 Task: Select the legacy option in the diff algorithm.
Action: Mouse moved to (9, 659)
Screenshot: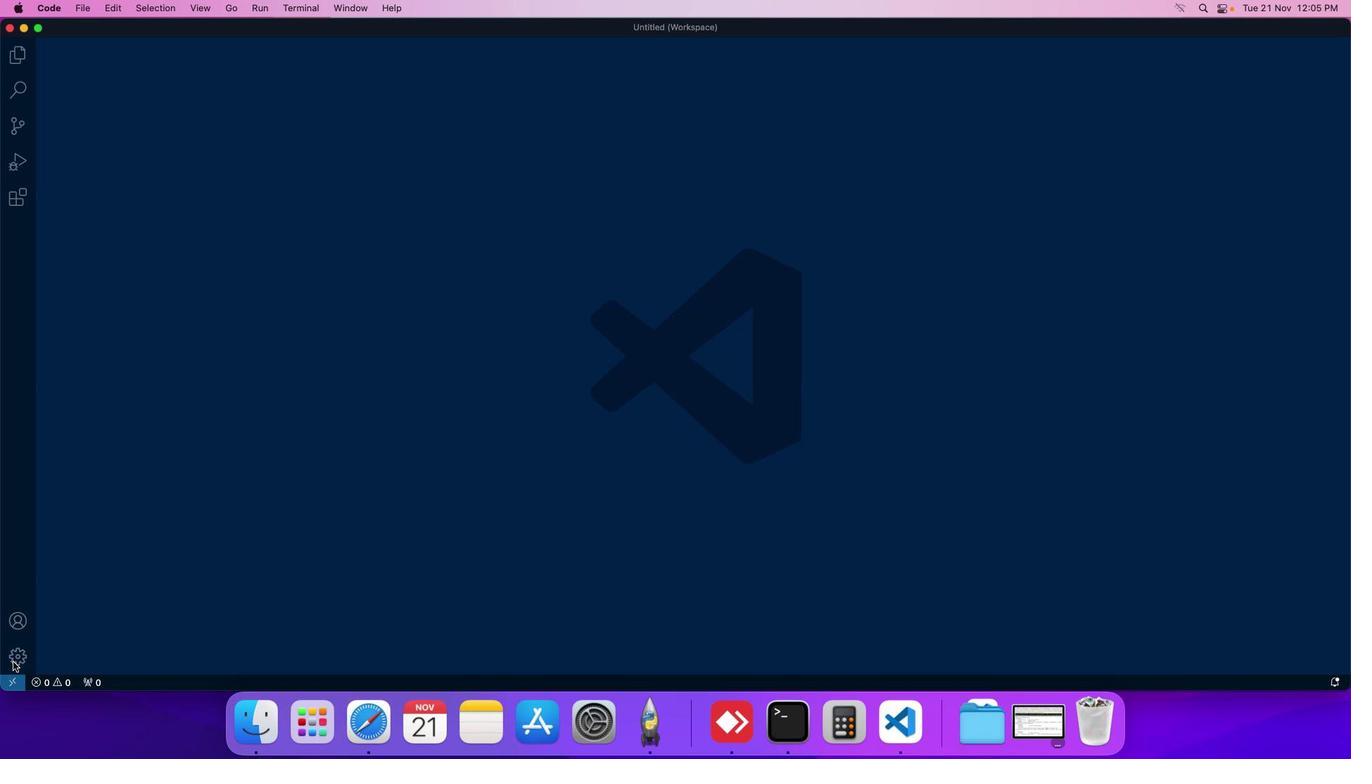 
Action: Mouse pressed left at (9, 659)
Screenshot: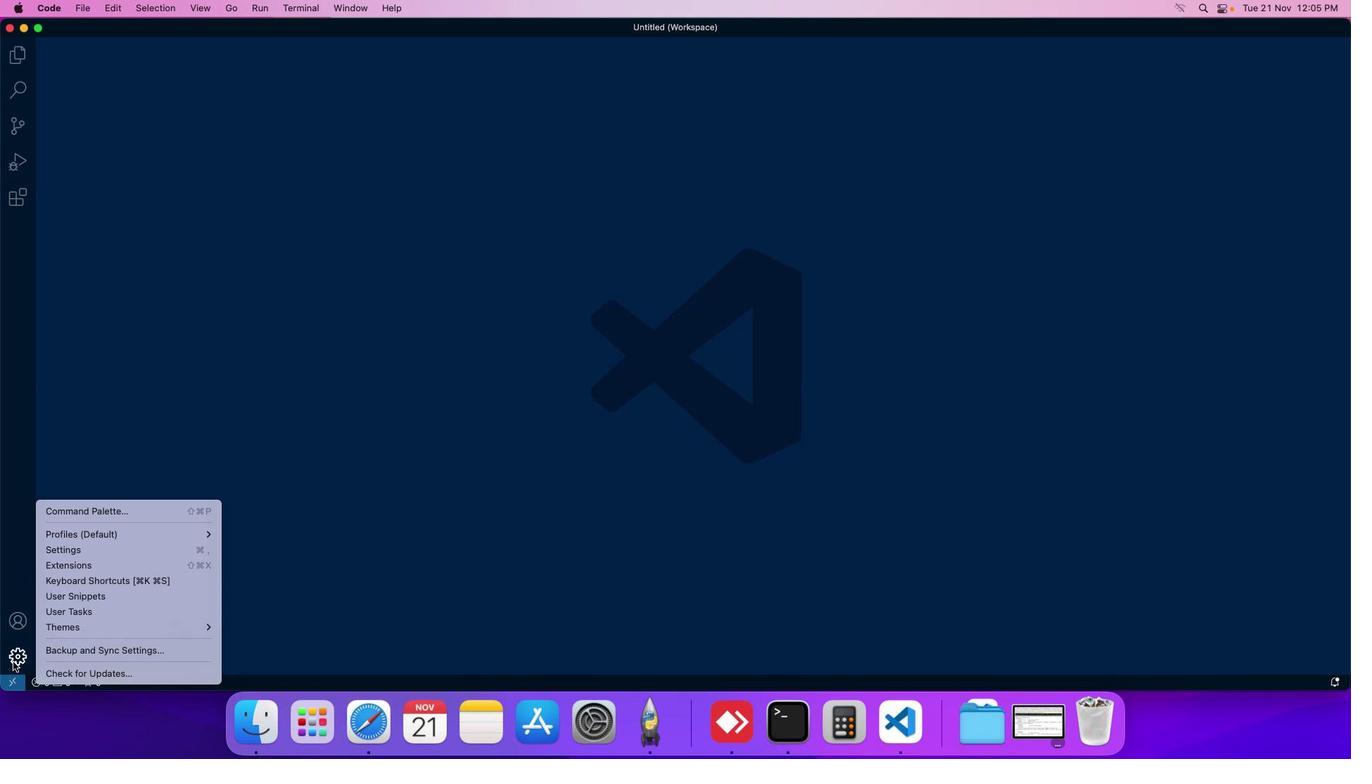 
Action: Mouse moved to (81, 550)
Screenshot: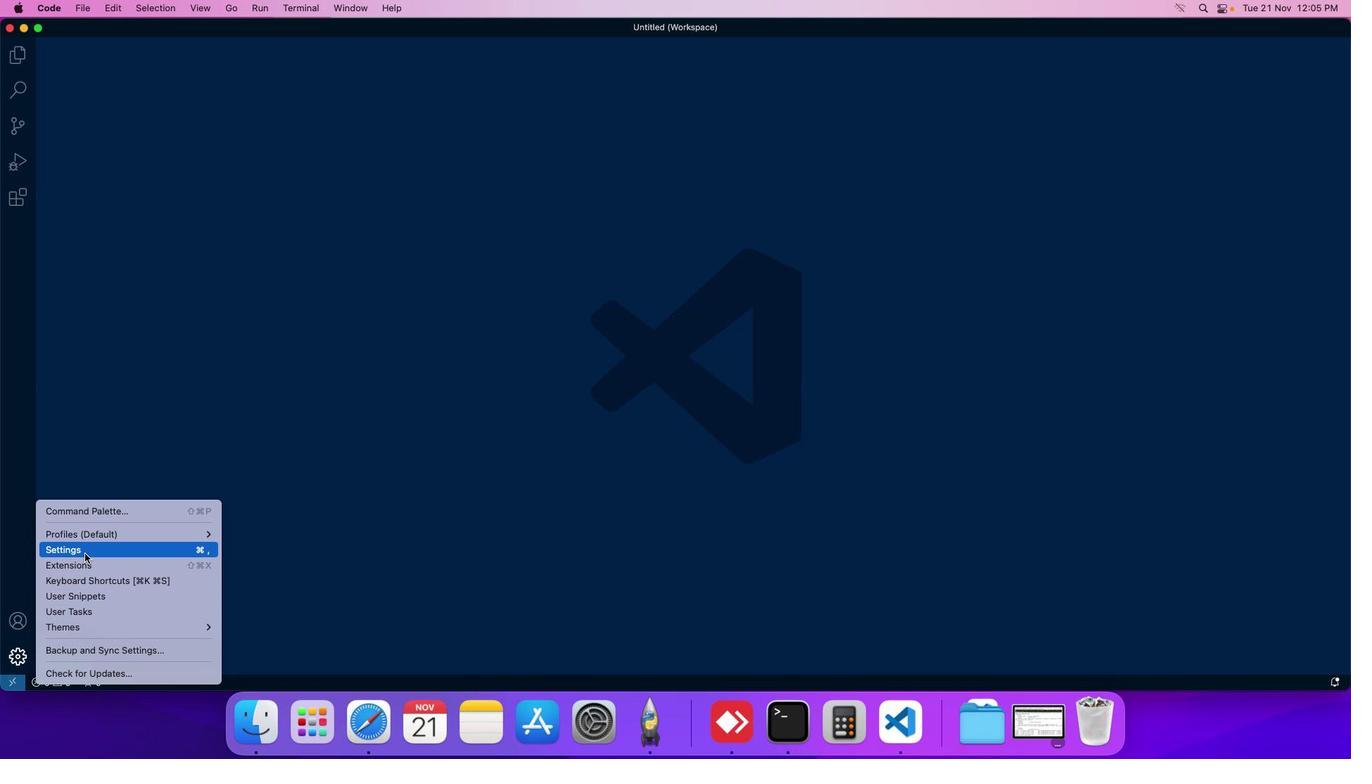 
Action: Mouse pressed left at (81, 550)
Screenshot: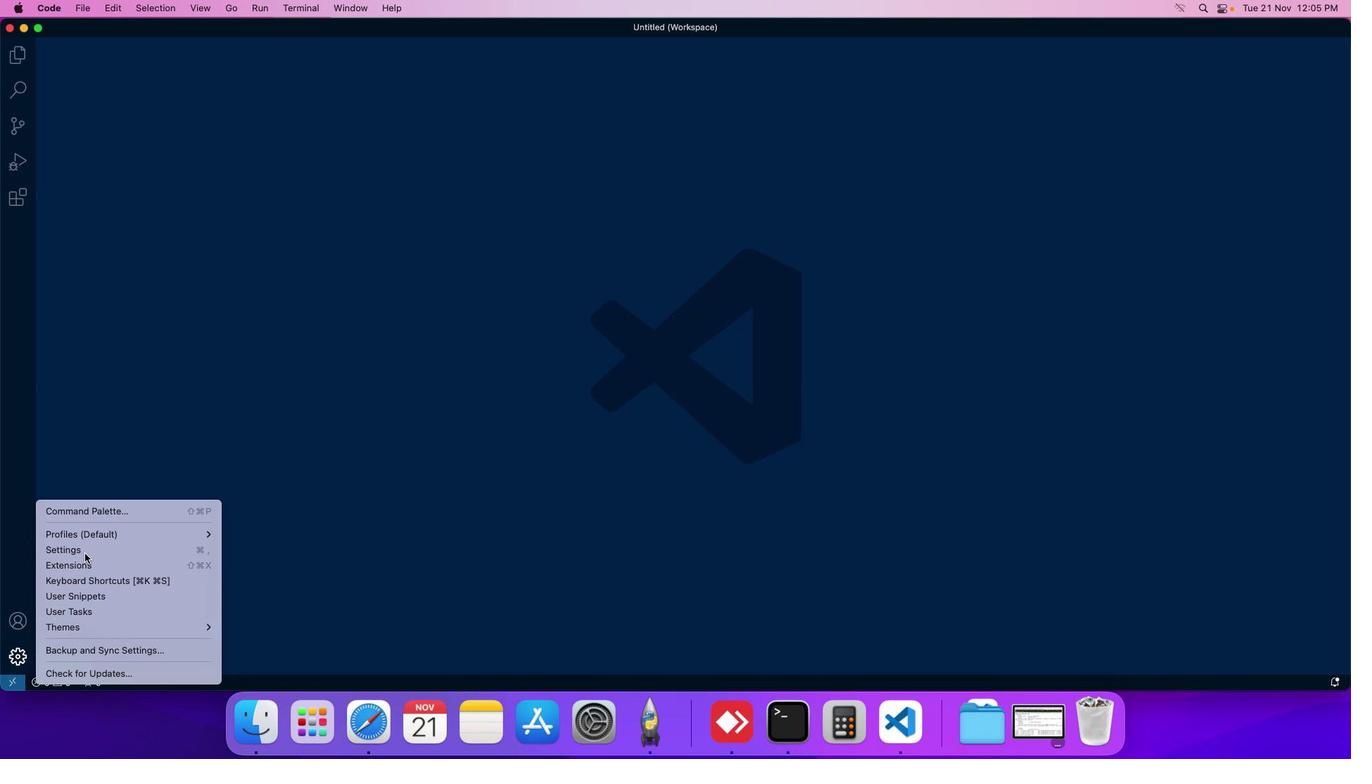 
Action: Mouse moved to (334, 112)
Screenshot: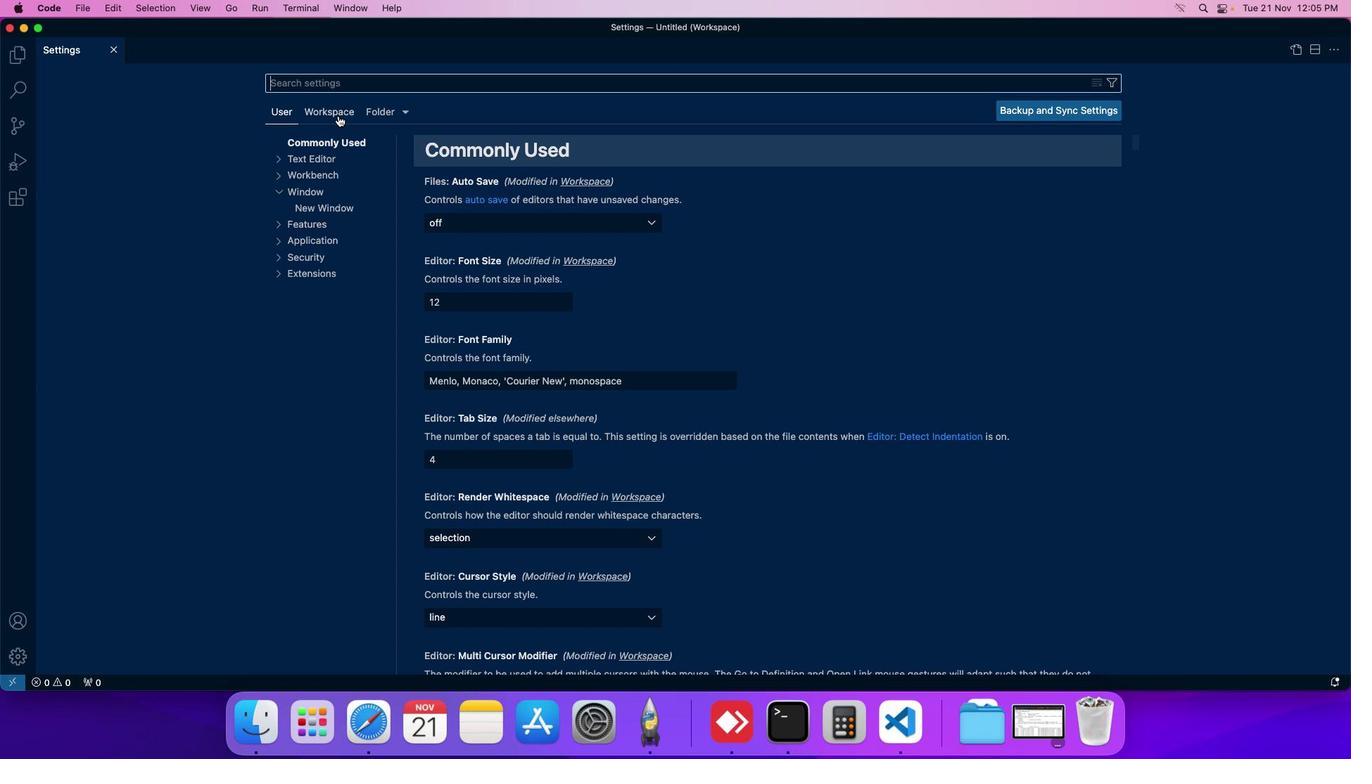 
Action: Mouse pressed left at (334, 112)
Screenshot: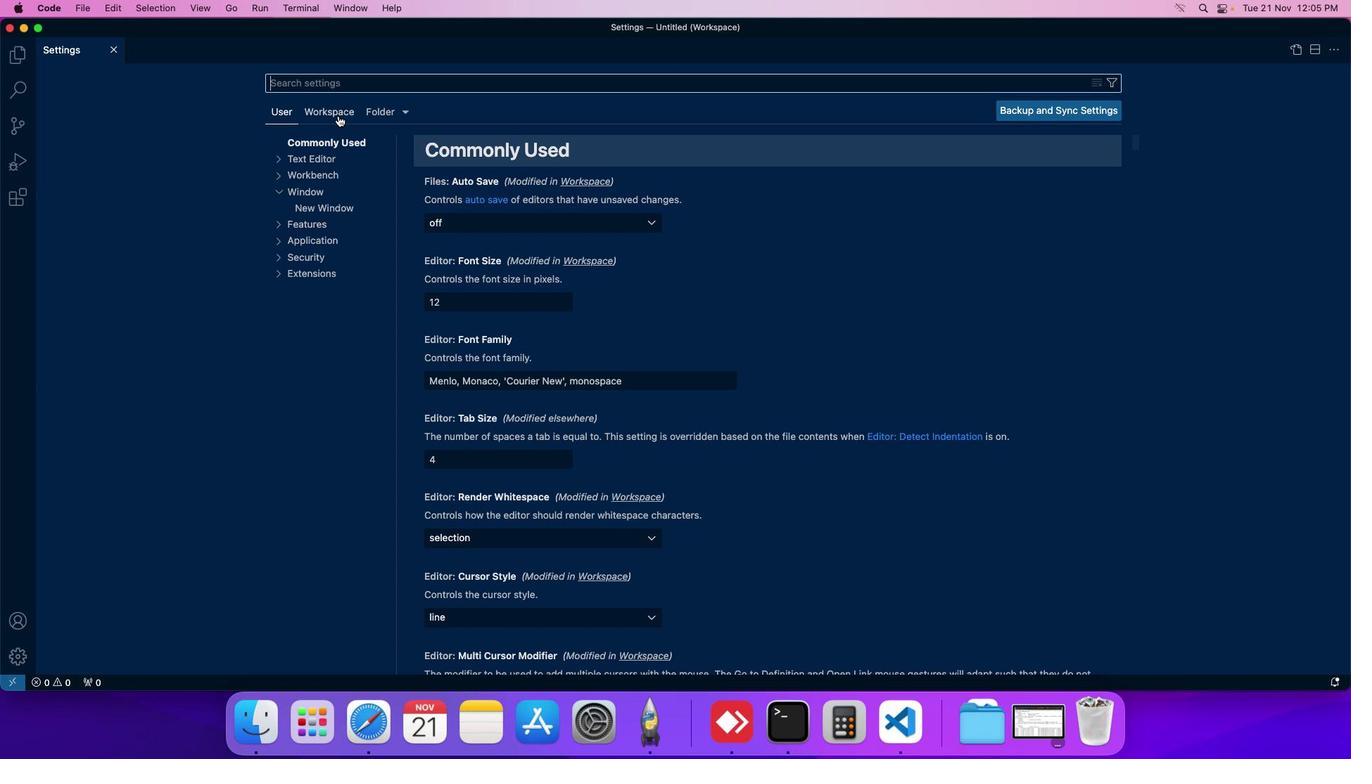 
Action: Mouse moved to (320, 204)
Screenshot: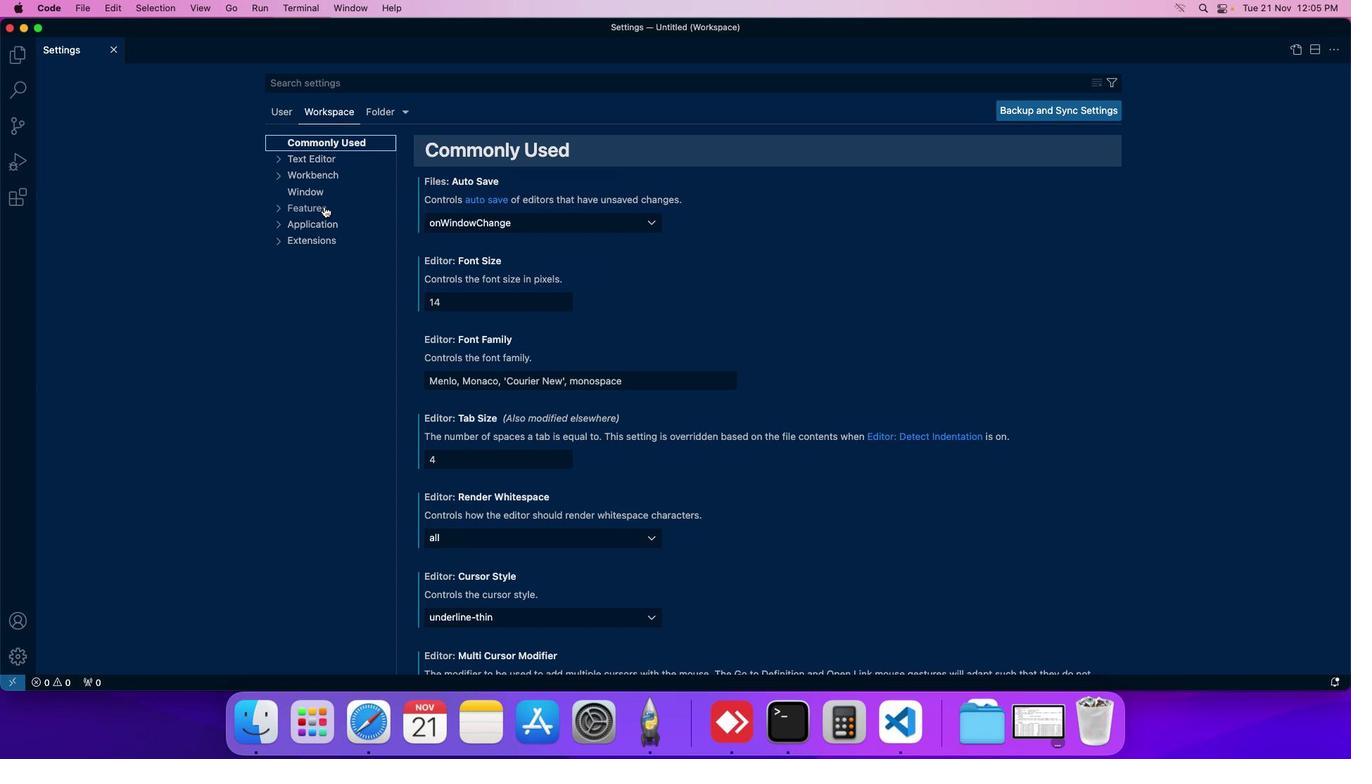 
Action: Mouse pressed left at (320, 204)
Screenshot: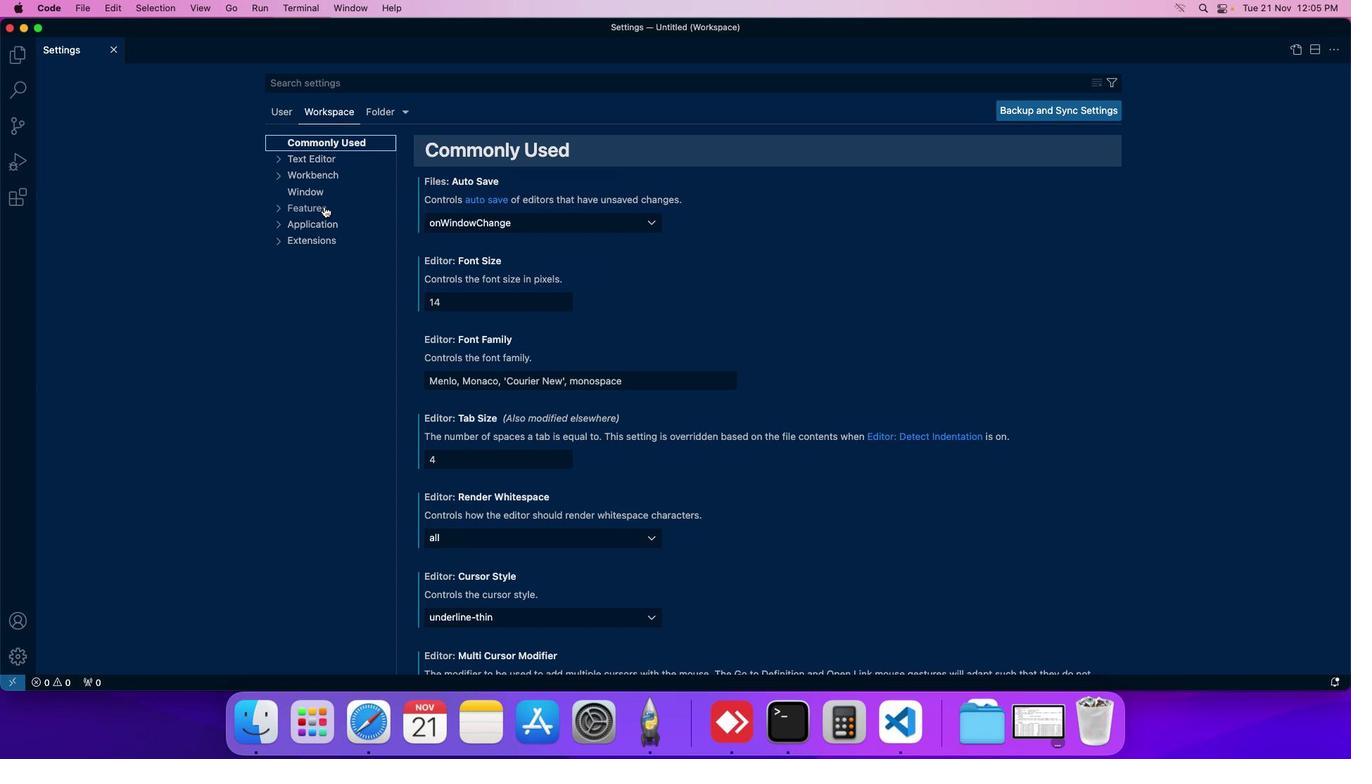 
Action: Mouse moved to (318, 486)
Screenshot: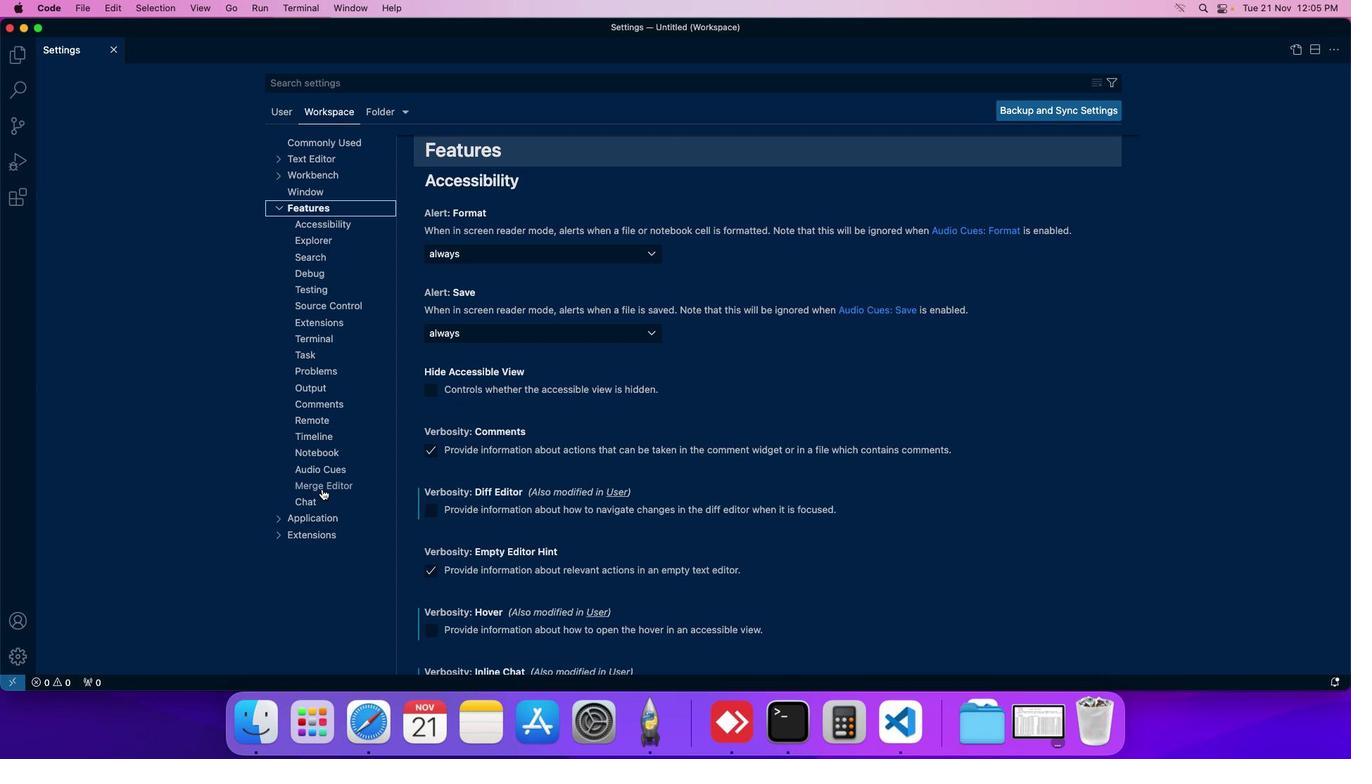 
Action: Mouse pressed left at (318, 486)
Screenshot: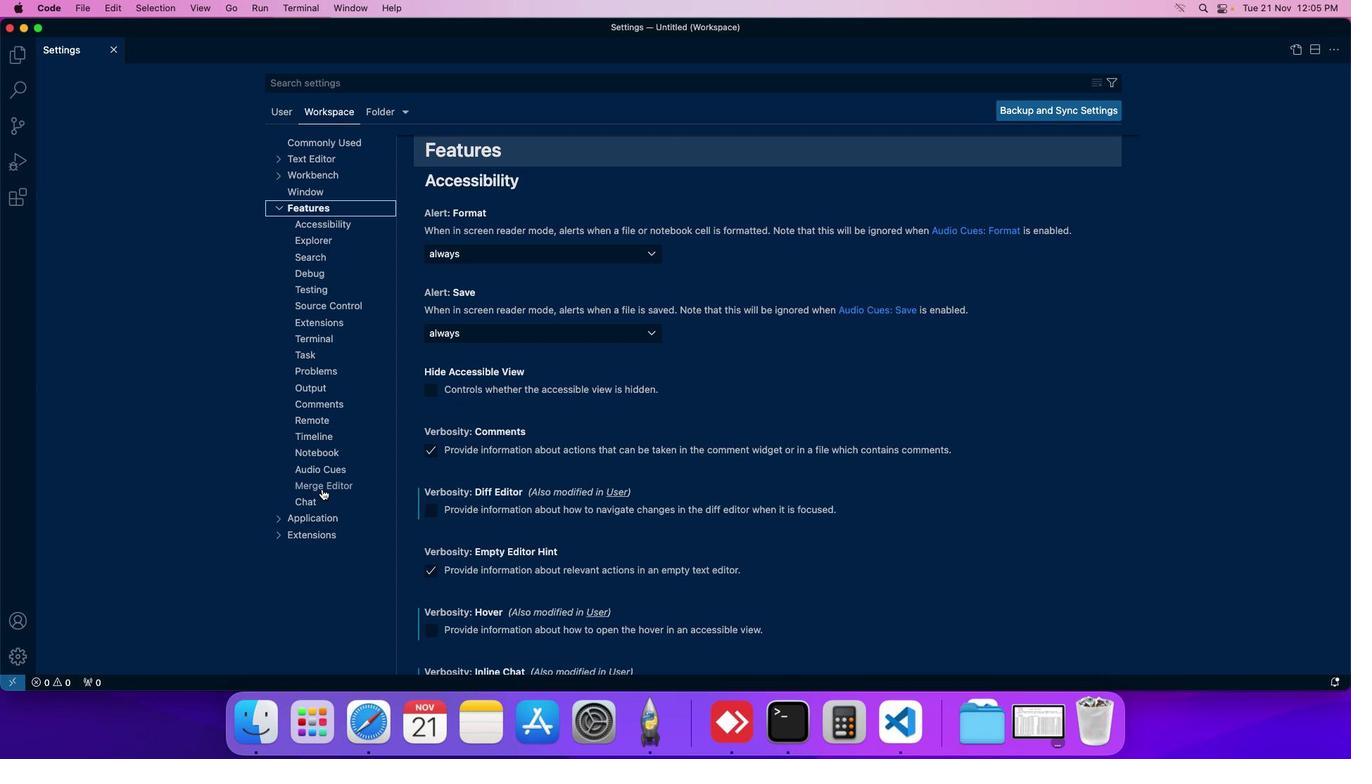 
Action: Mouse moved to (493, 208)
Screenshot: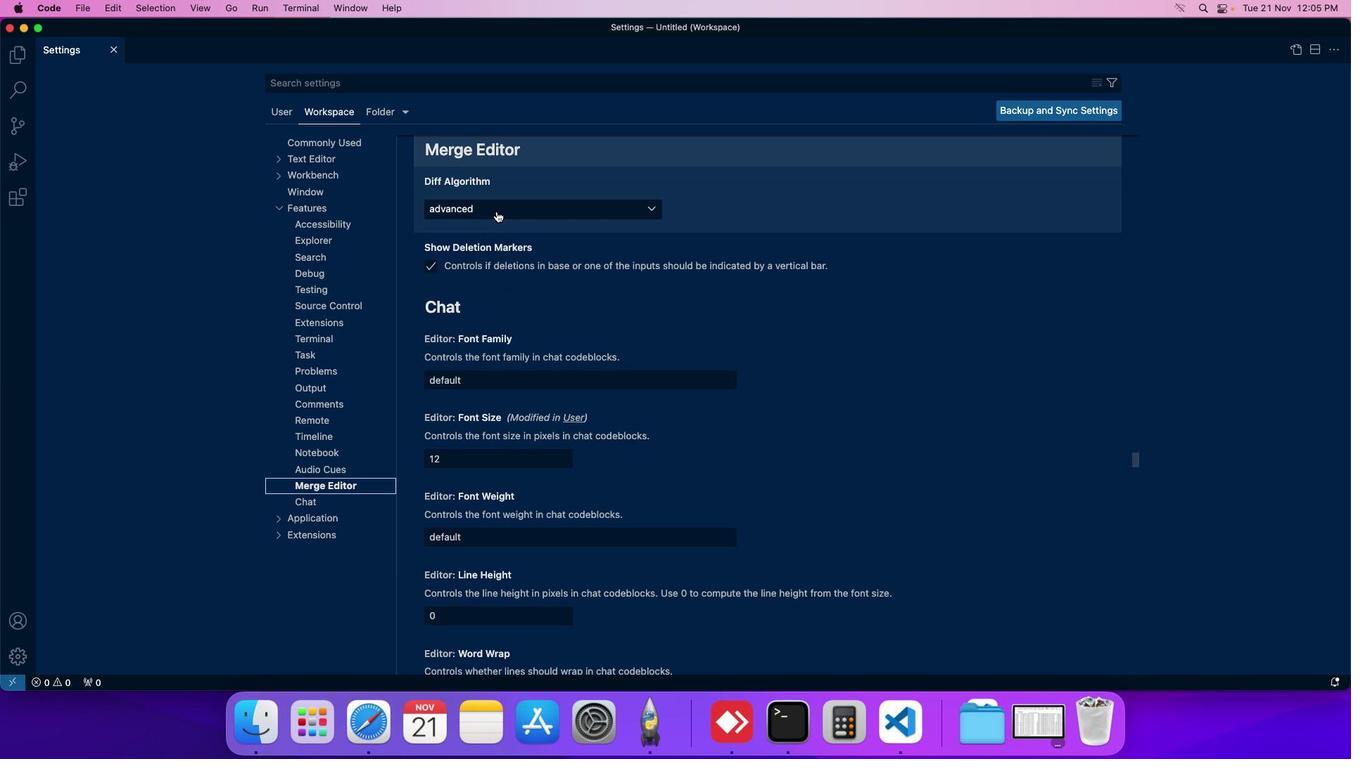 
Action: Mouse pressed left at (493, 208)
Screenshot: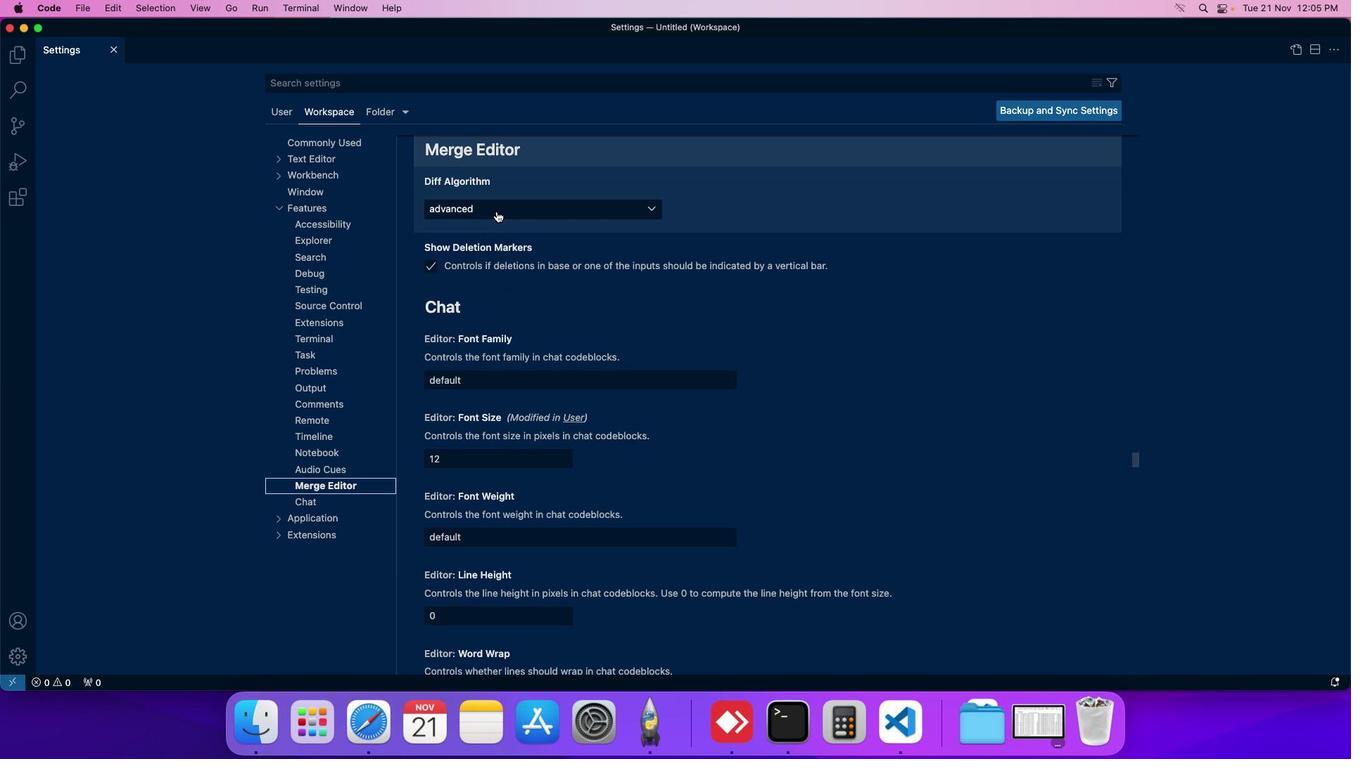 
Action: Mouse moved to (471, 224)
Screenshot: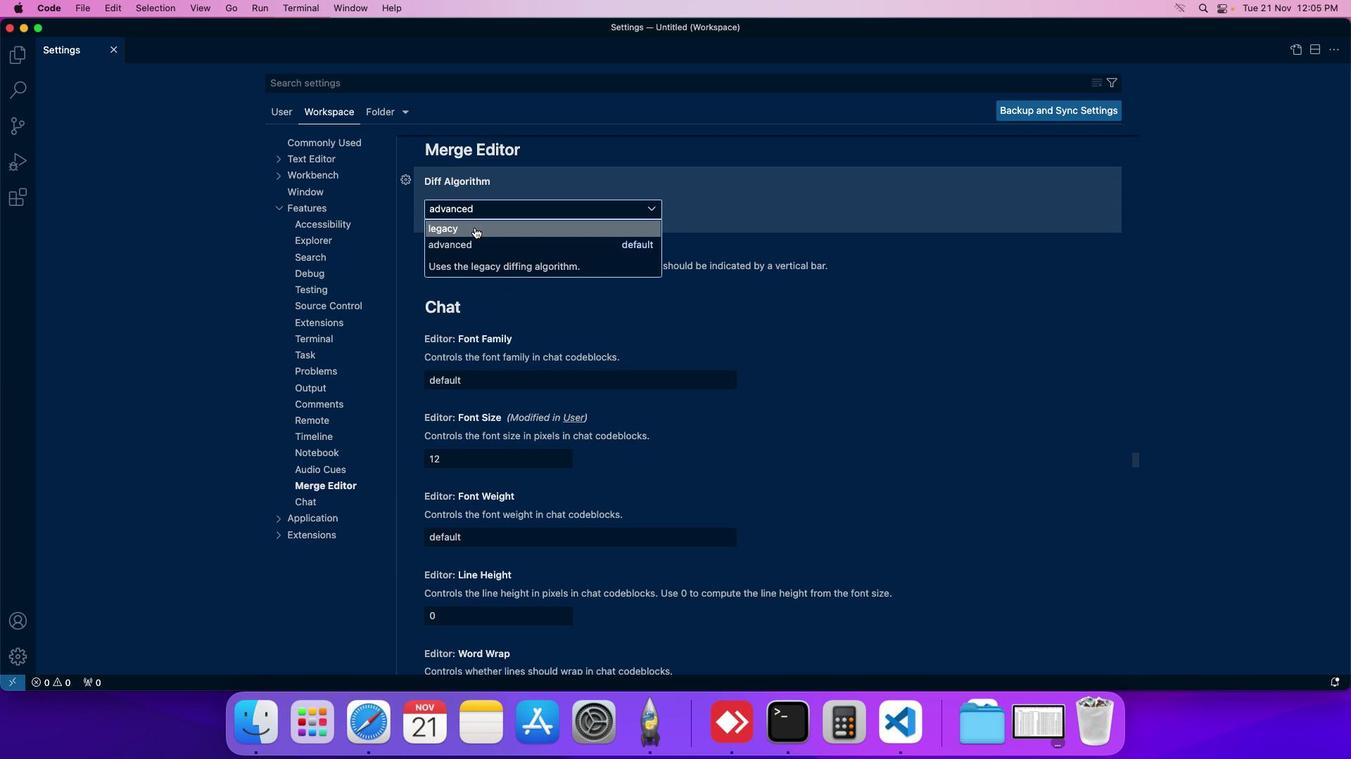 
Action: Mouse pressed left at (471, 224)
Screenshot: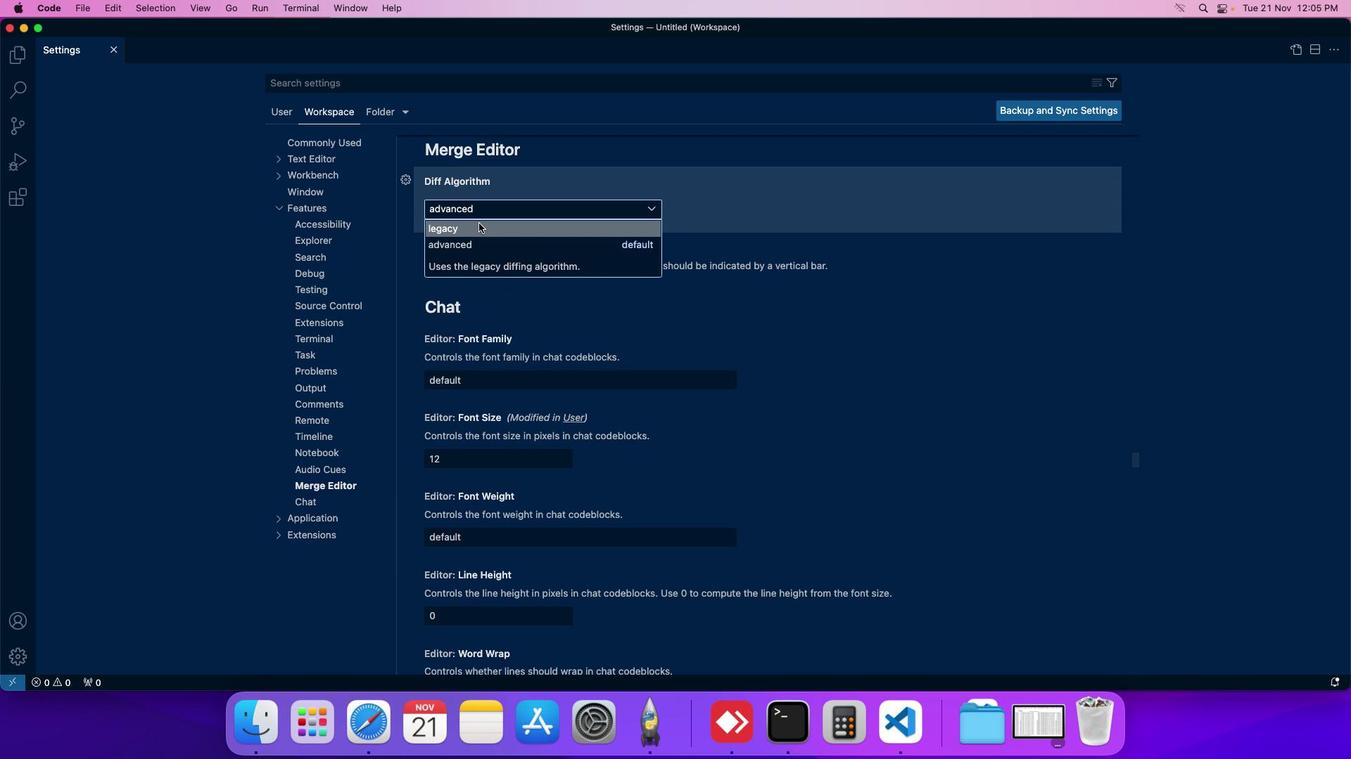
Action: Mouse moved to (489, 212)
Screenshot: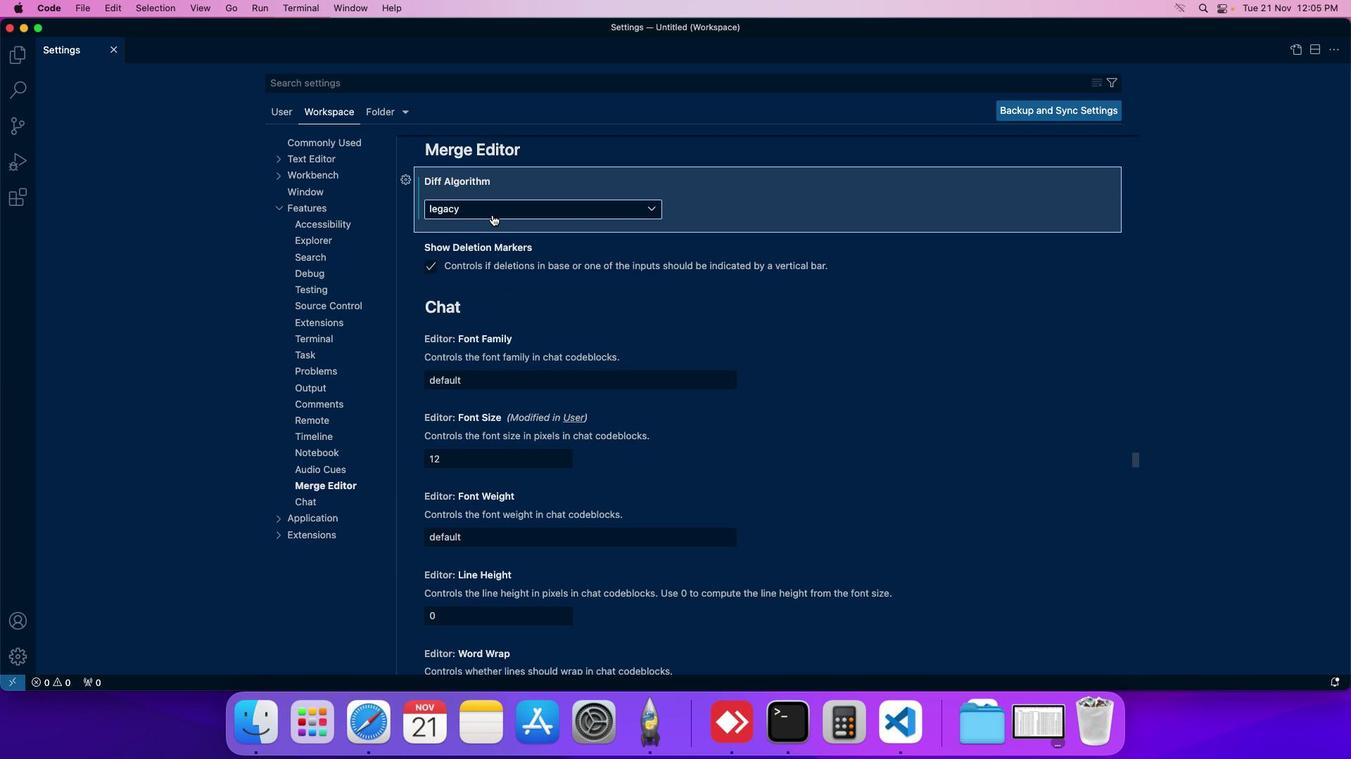 
